 Task: Create a due date automation trigger when advanced on, 2 working days before a card is due add fields without custom field "Resume" set to a number greater than 1 and greater or equal to 10 is due at 11:00 AM.
Action: Mouse moved to (969, 70)
Screenshot: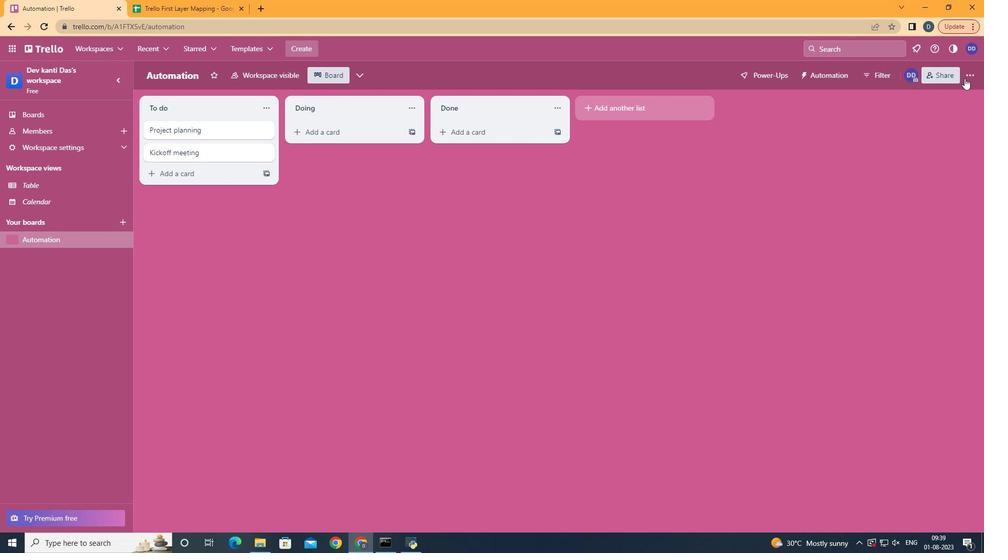 
Action: Mouse pressed left at (969, 70)
Screenshot: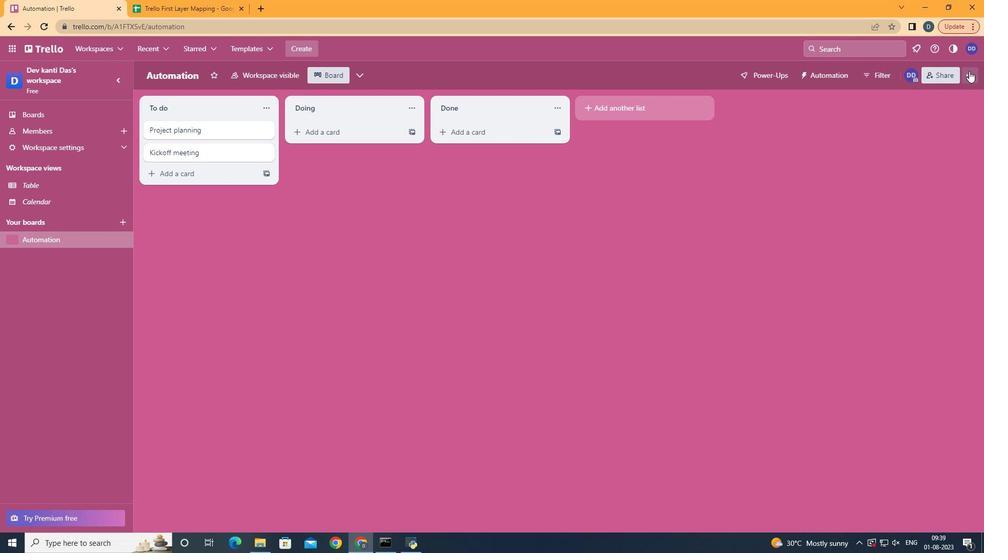 
Action: Mouse moved to (924, 209)
Screenshot: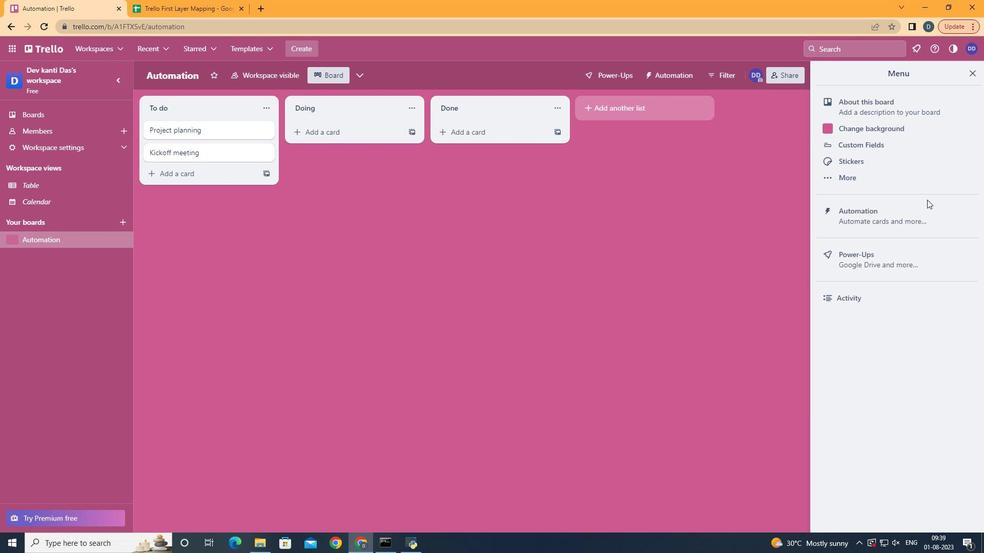 
Action: Mouse pressed left at (924, 209)
Screenshot: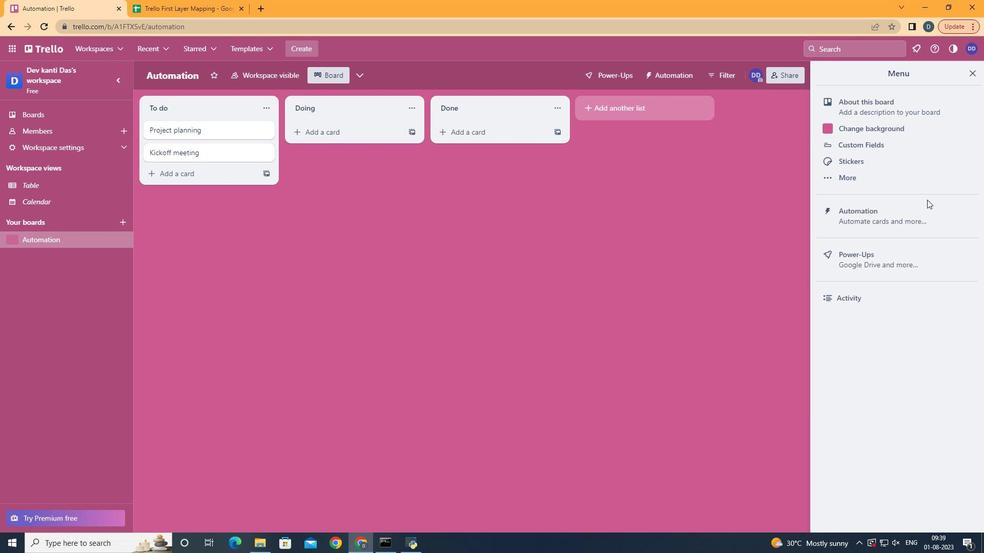 
Action: Mouse moved to (192, 206)
Screenshot: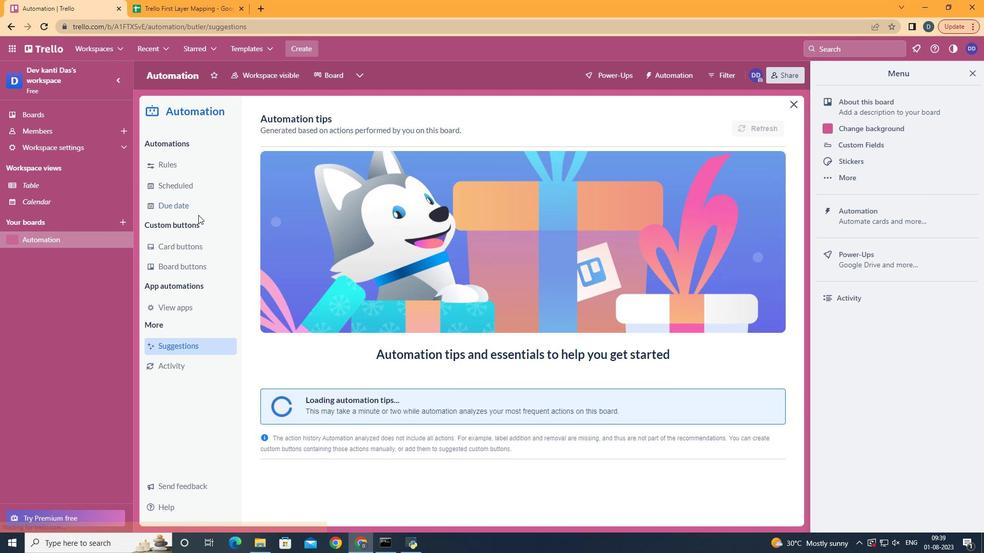 
Action: Mouse pressed left at (192, 206)
Screenshot: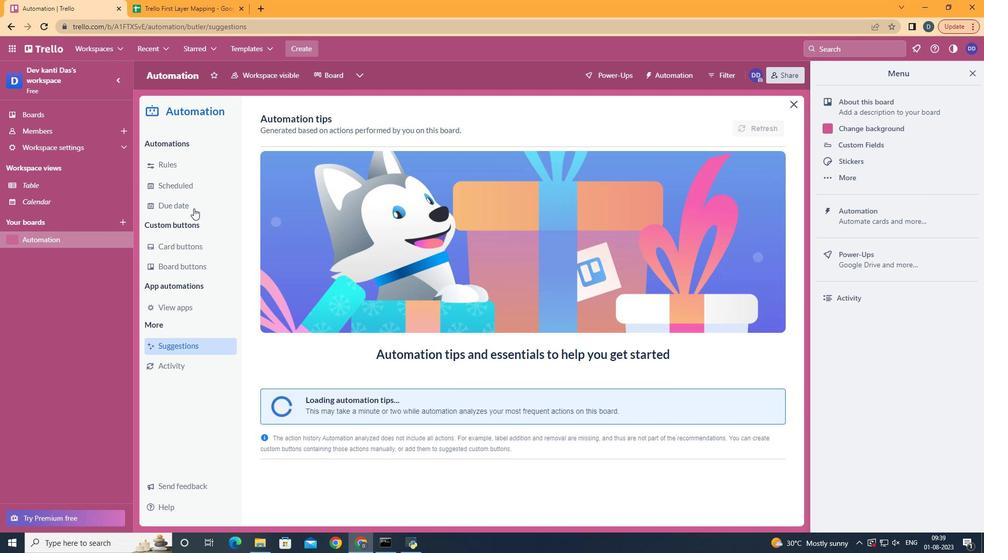 
Action: Mouse moved to (718, 124)
Screenshot: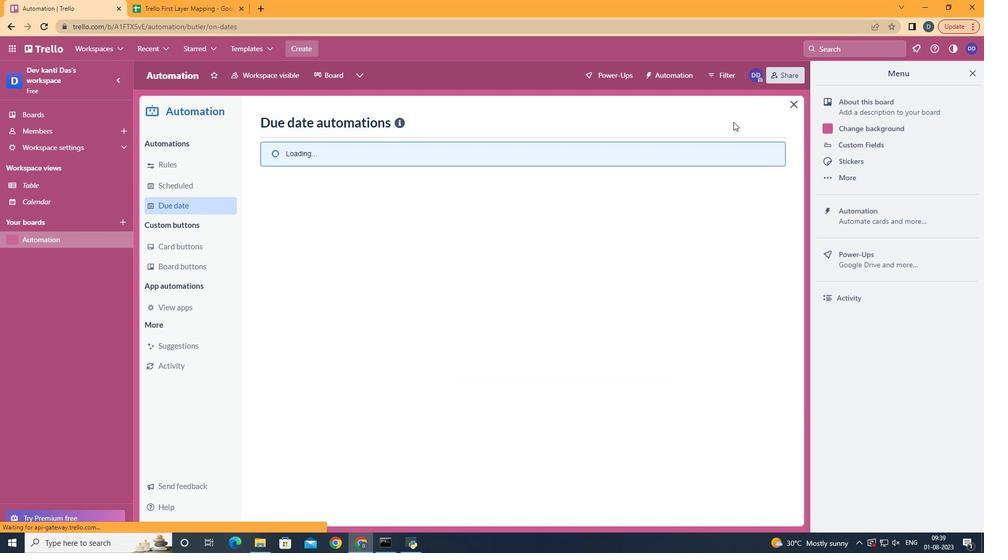 
Action: Mouse pressed left at (718, 124)
Screenshot: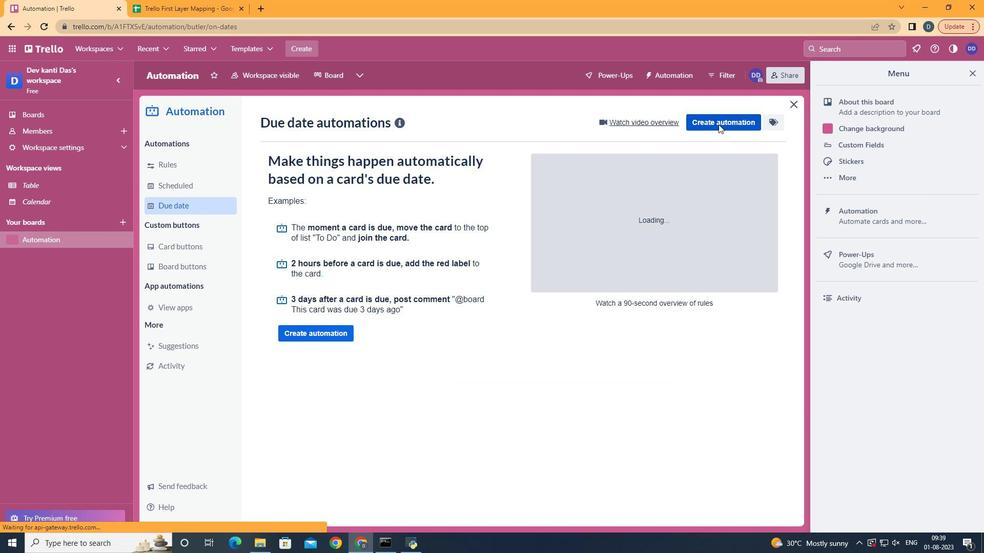 
Action: Mouse moved to (605, 213)
Screenshot: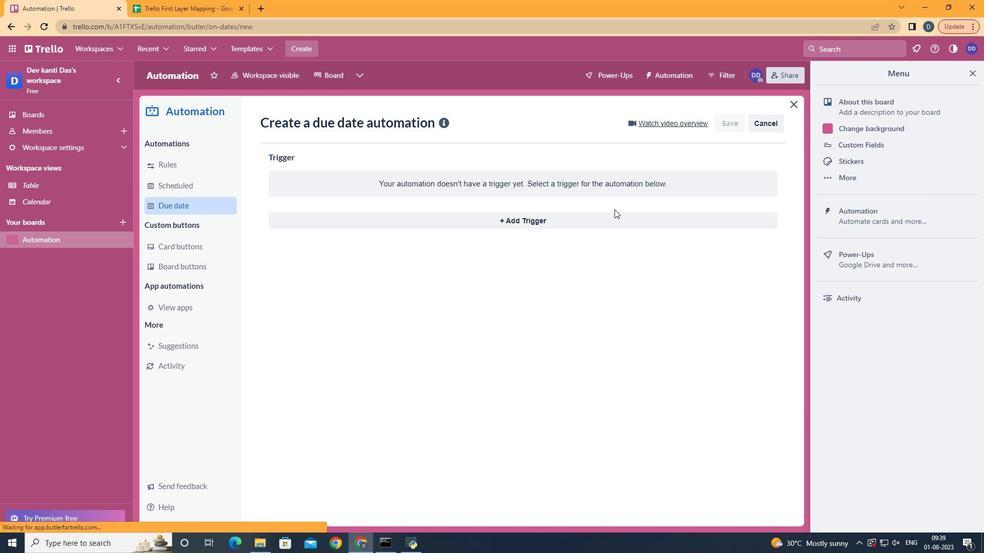 
Action: Mouse pressed left at (605, 213)
Screenshot: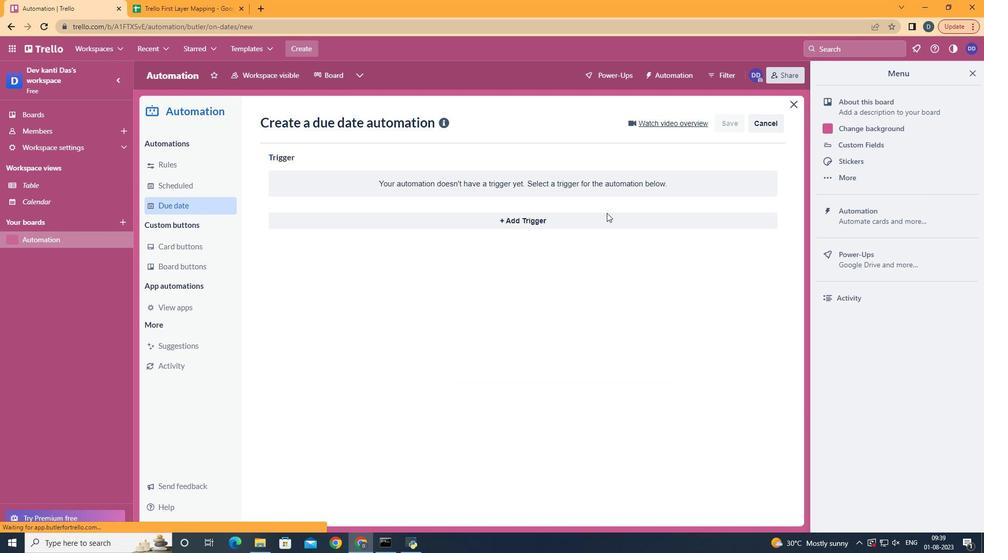 
Action: Mouse moved to (335, 416)
Screenshot: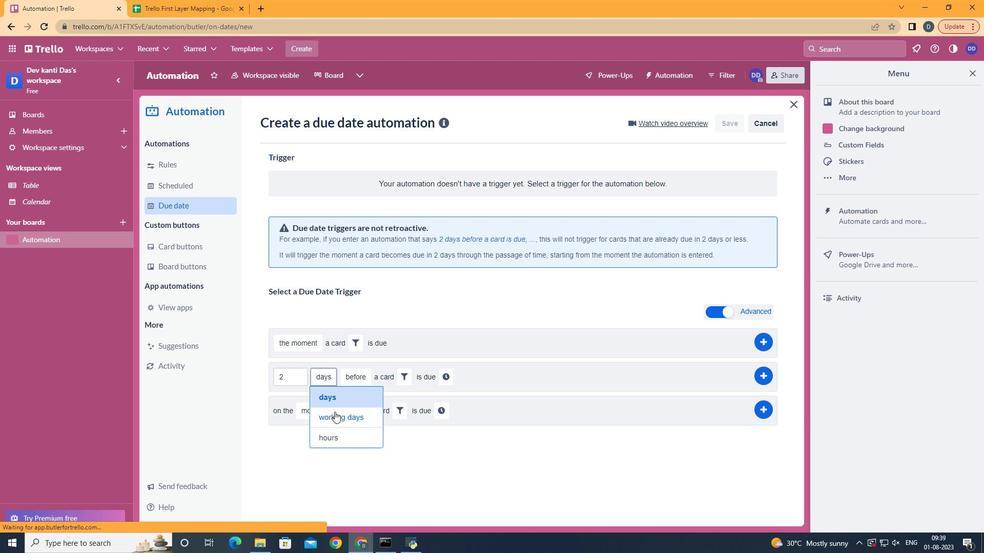 
Action: Mouse pressed left at (335, 416)
Screenshot: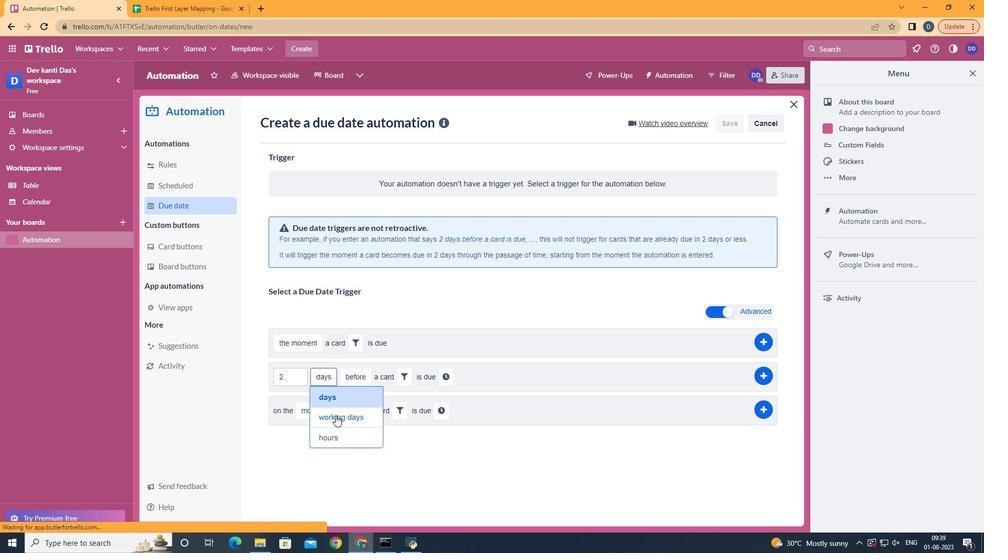
Action: Mouse moved to (421, 376)
Screenshot: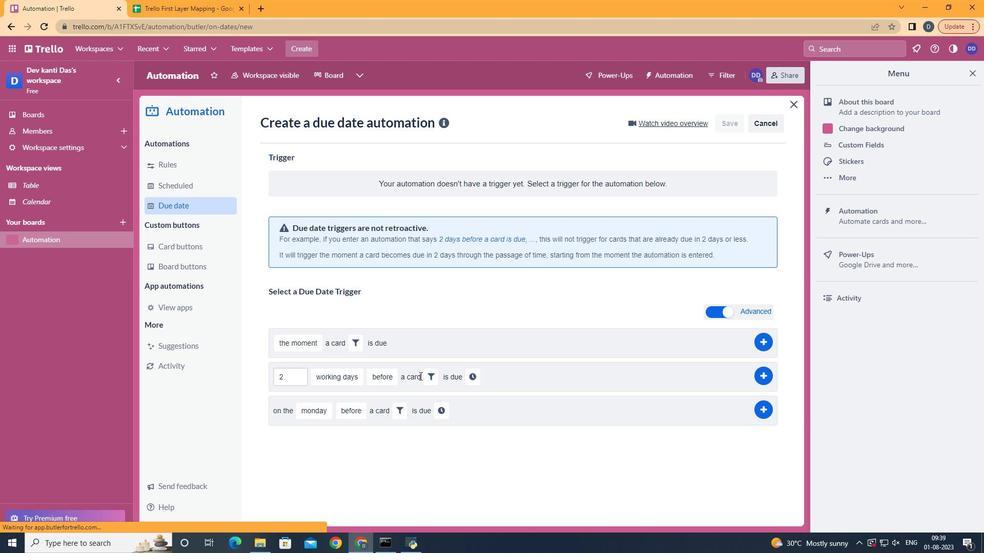 
Action: Mouse pressed left at (420, 376)
Screenshot: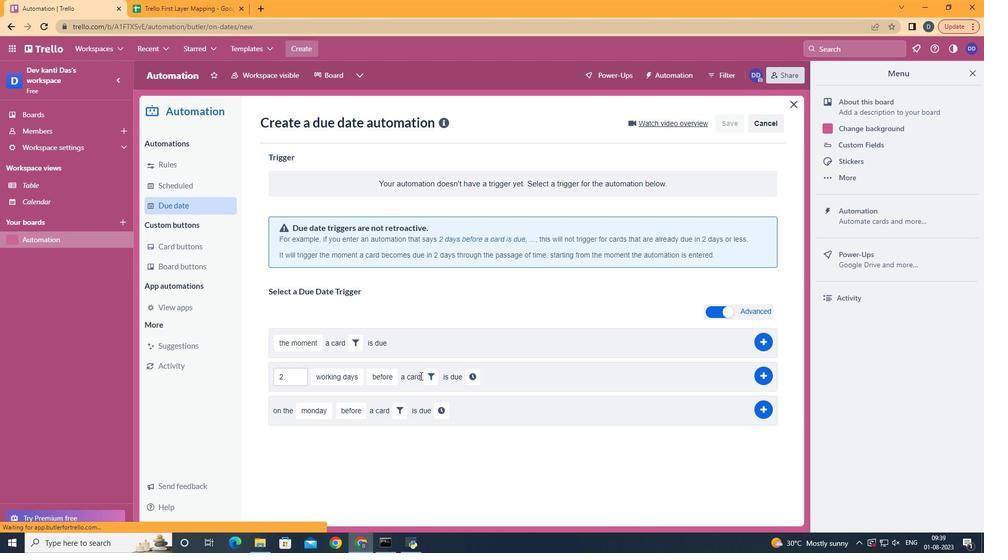 
Action: Mouse moved to (422, 377)
Screenshot: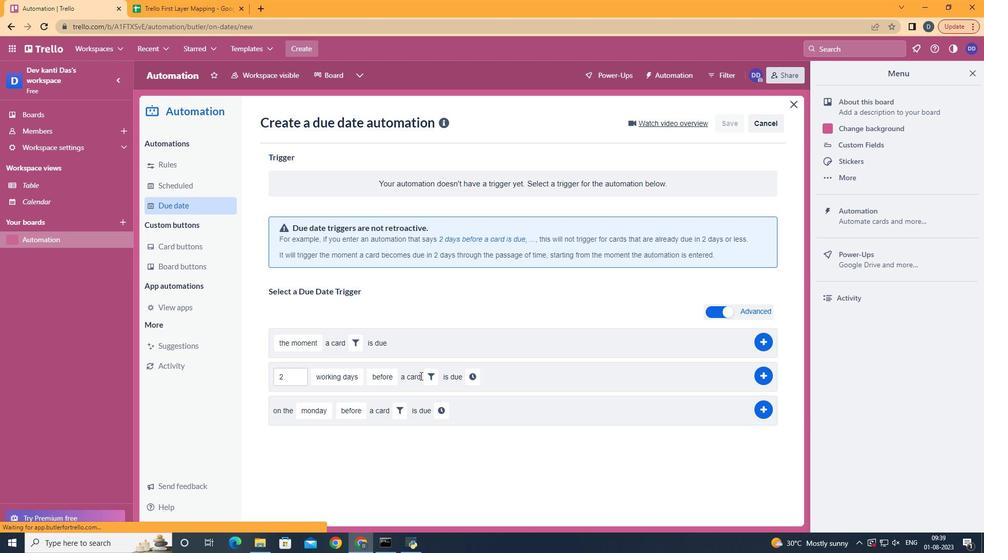 
Action: Mouse pressed left at (422, 377)
Screenshot: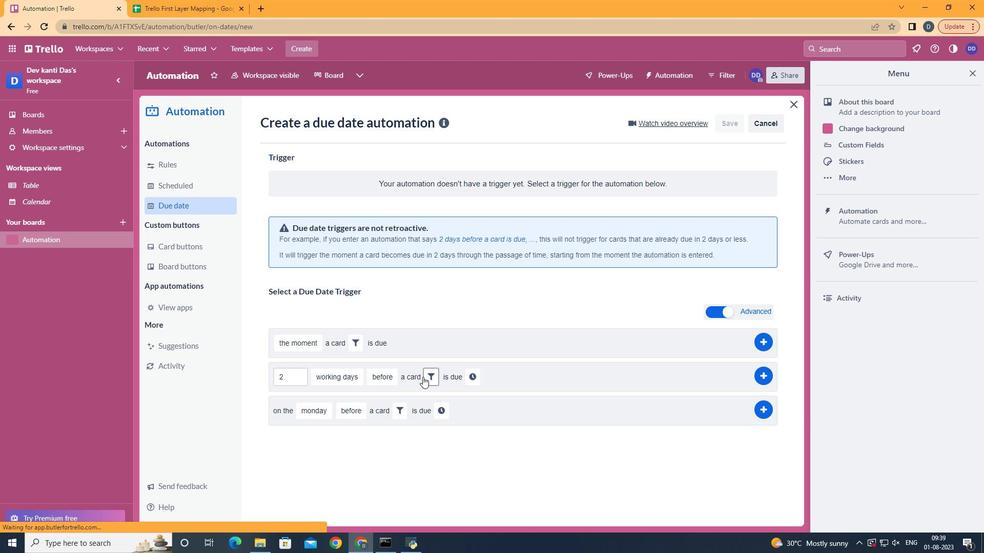 
Action: Mouse moved to (621, 422)
Screenshot: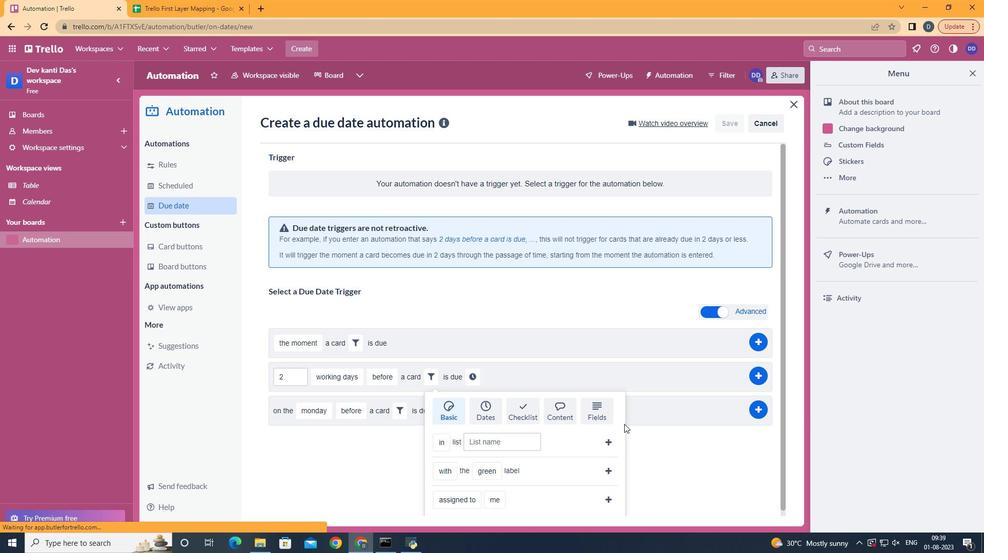 
Action: Mouse pressed left at (621, 422)
Screenshot: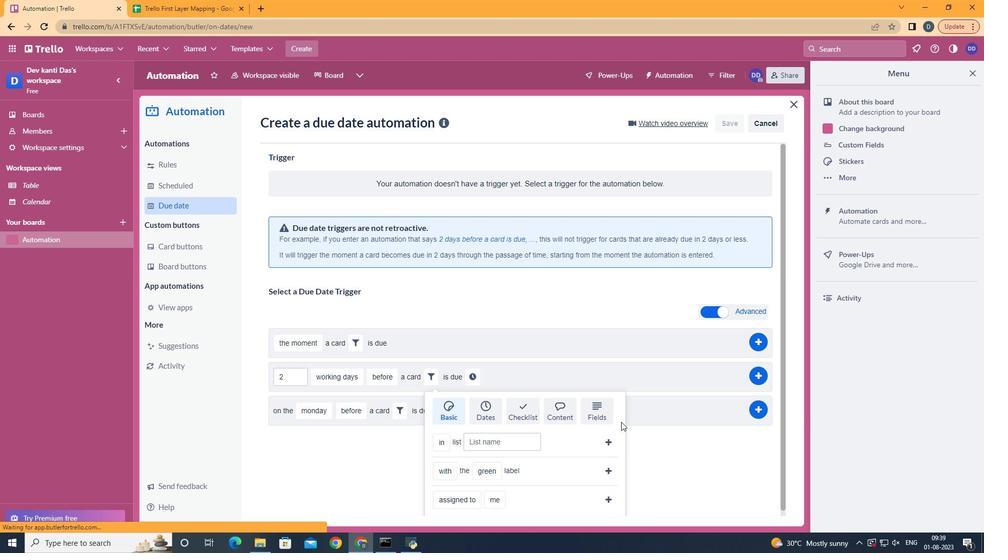 
Action: Mouse moved to (609, 417)
Screenshot: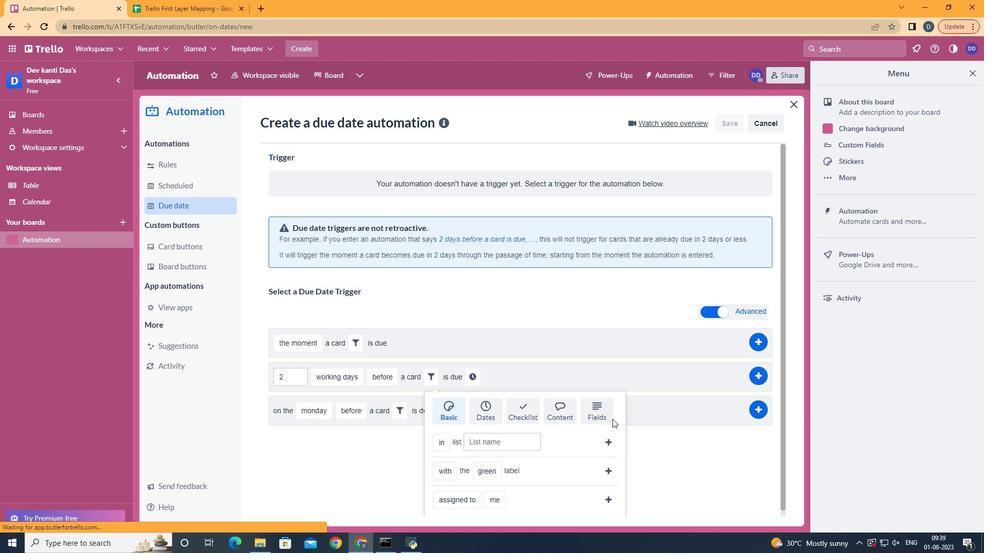 
Action: Mouse pressed left at (609, 417)
Screenshot: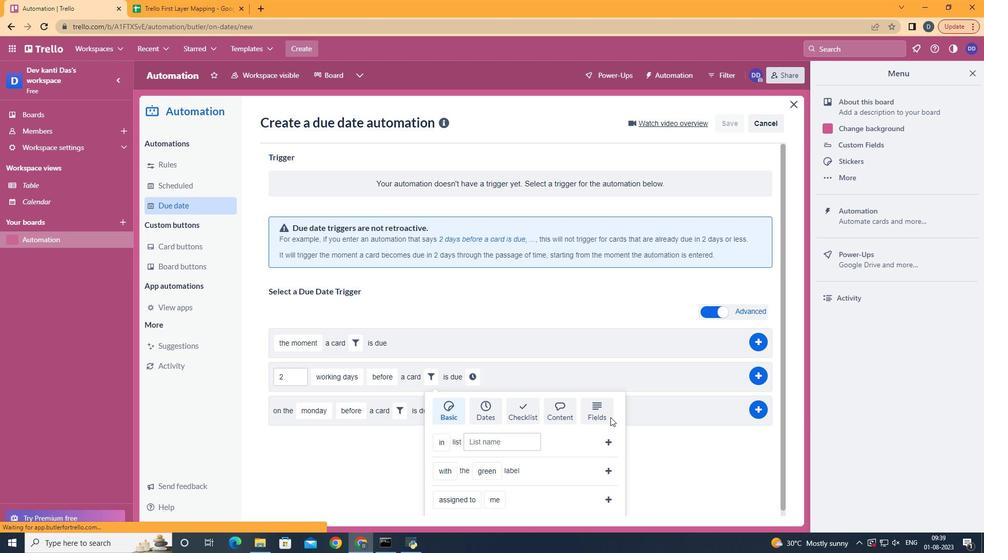 
Action: Mouse moved to (608, 416)
Screenshot: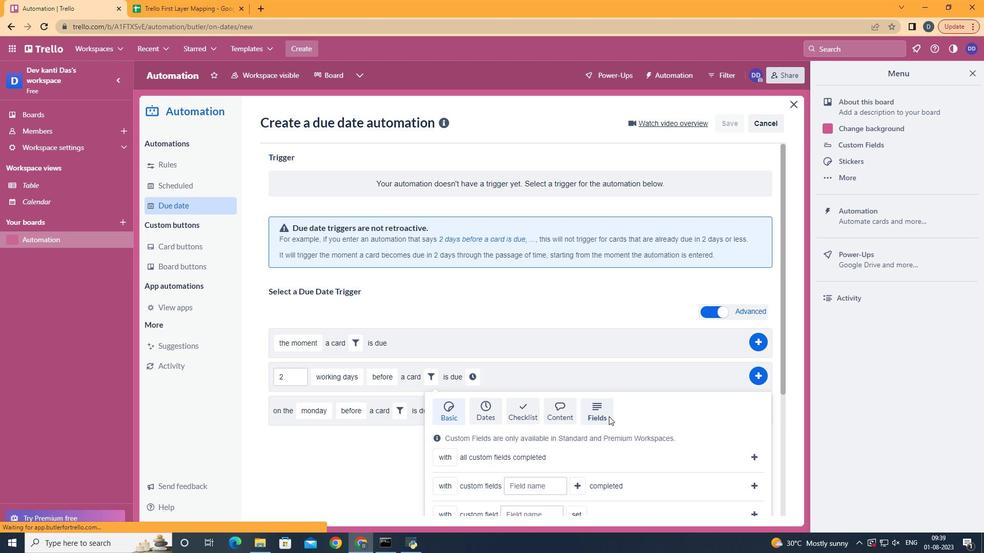
Action: Mouse scrolled (608, 415) with delta (0, 0)
Screenshot: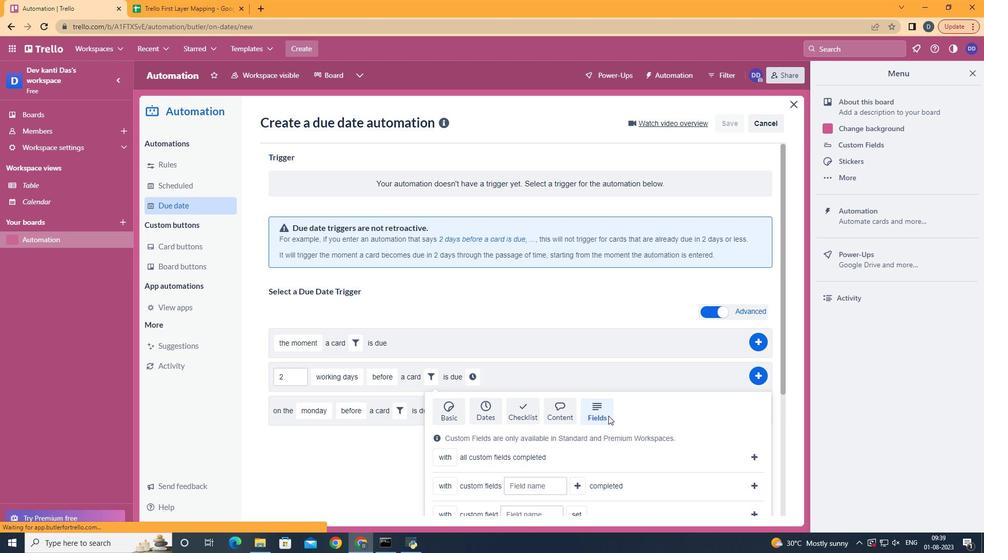 
Action: Mouse scrolled (608, 415) with delta (0, 0)
Screenshot: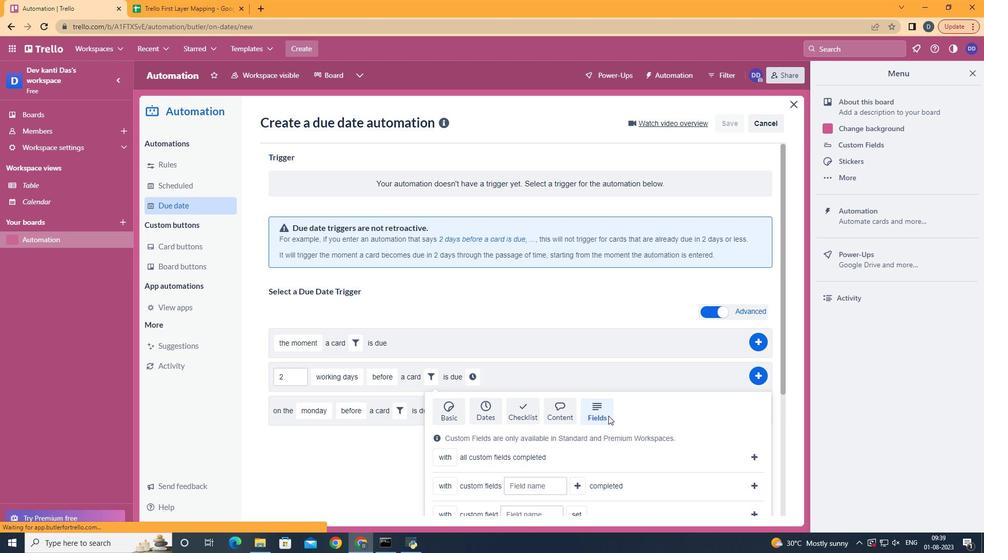 
Action: Mouse scrolled (608, 415) with delta (0, 0)
Screenshot: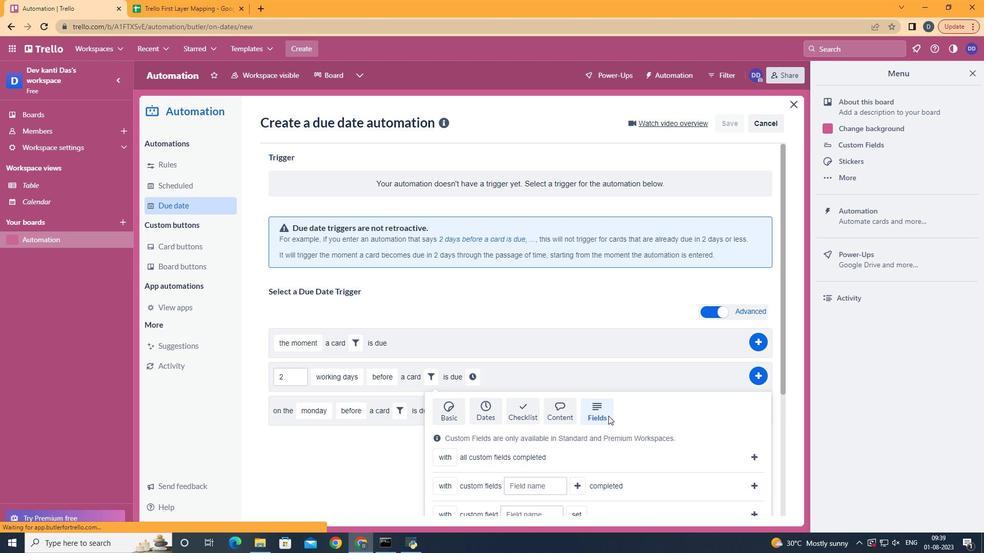 
Action: Mouse scrolled (608, 415) with delta (0, 0)
Screenshot: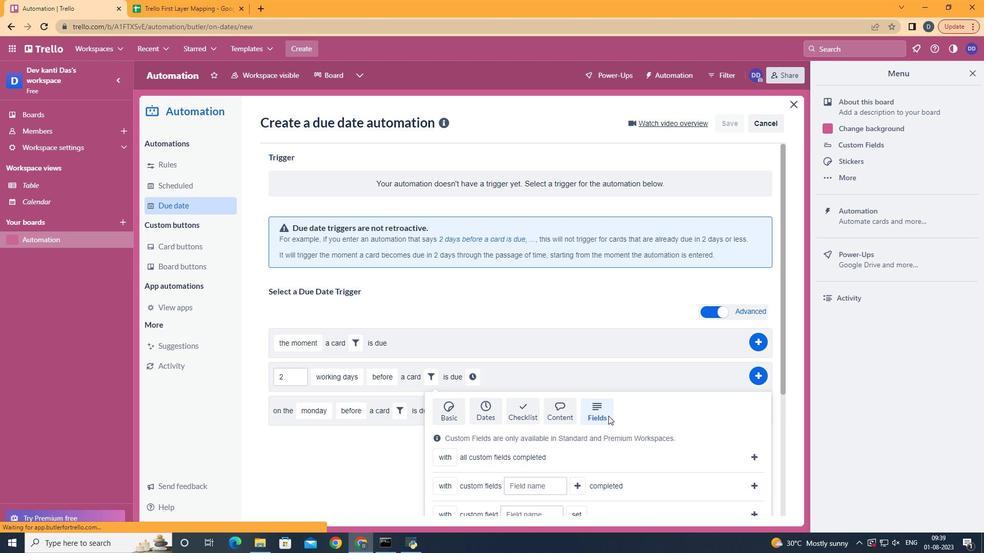 
Action: Mouse scrolled (608, 415) with delta (0, 0)
Screenshot: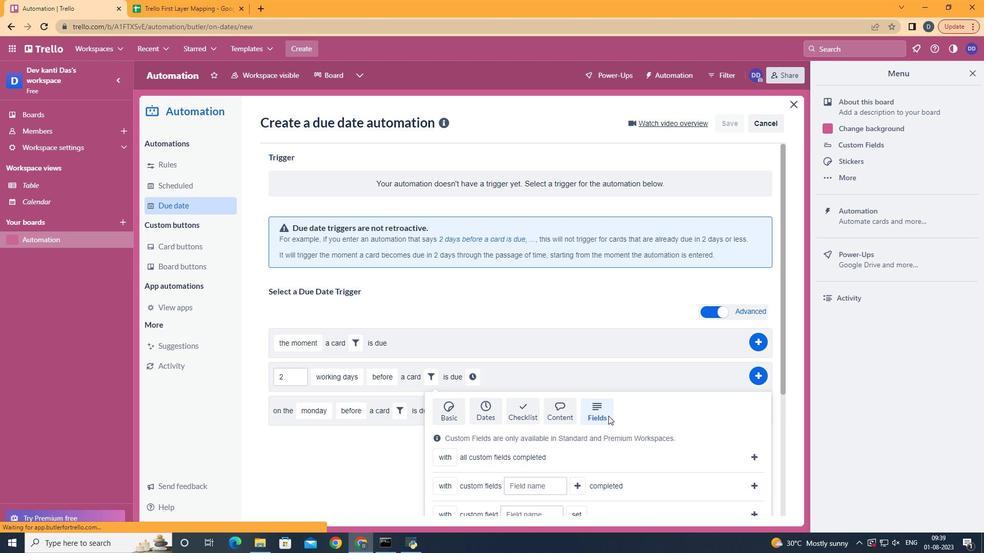 
Action: Mouse scrolled (608, 415) with delta (0, 0)
Screenshot: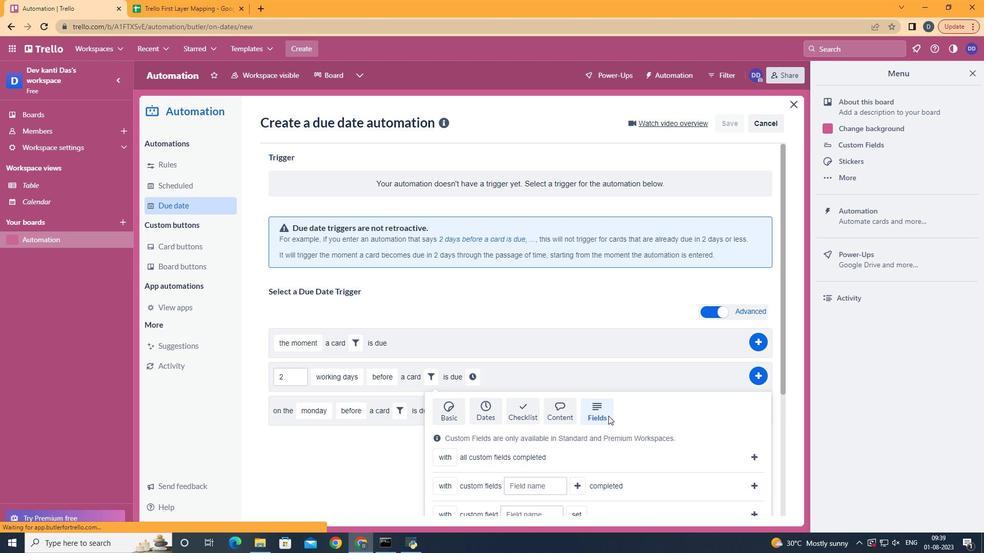 
Action: Mouse scrolled (608, 415) with delta (0, 0)
Screenshot: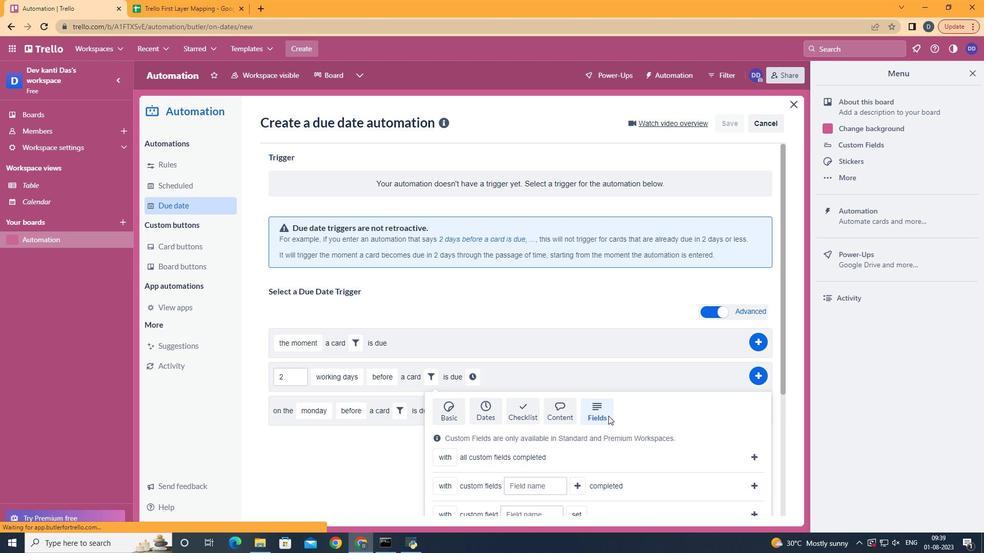 
Action: Mouse moved to (458, 465)
Screenshot: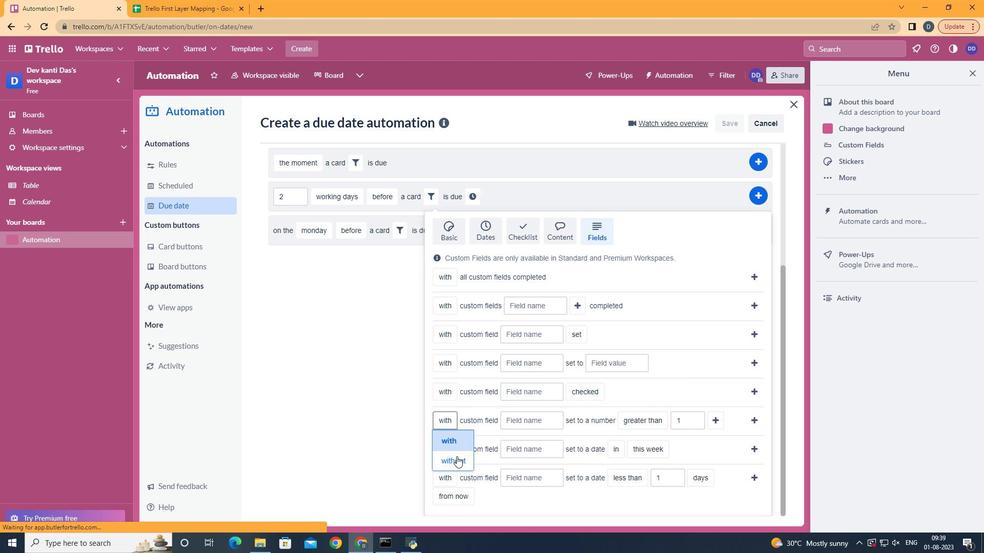 
Action: Mouse pressed left at (458, 465)
Screenshot: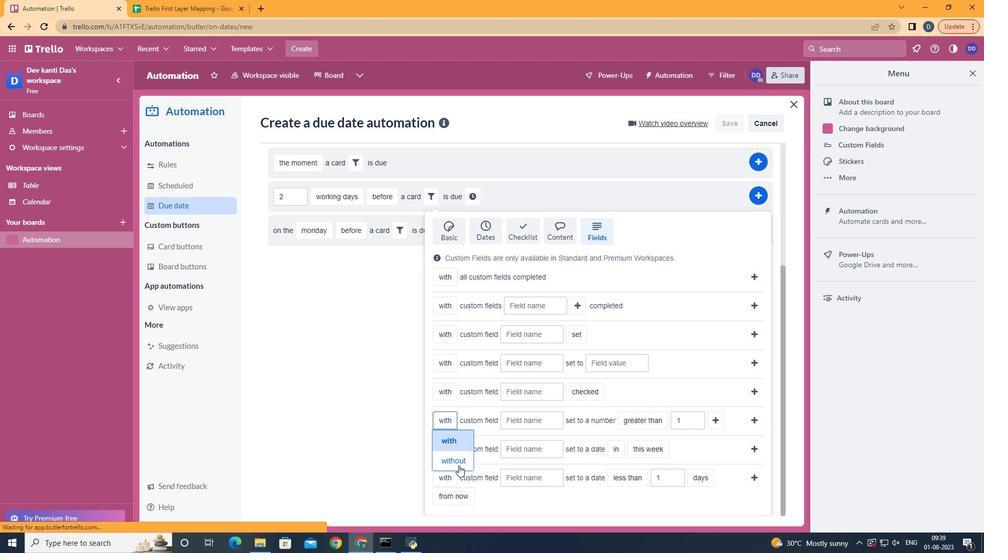 
Action: Mouse moved to (556, 417)
Screenshot: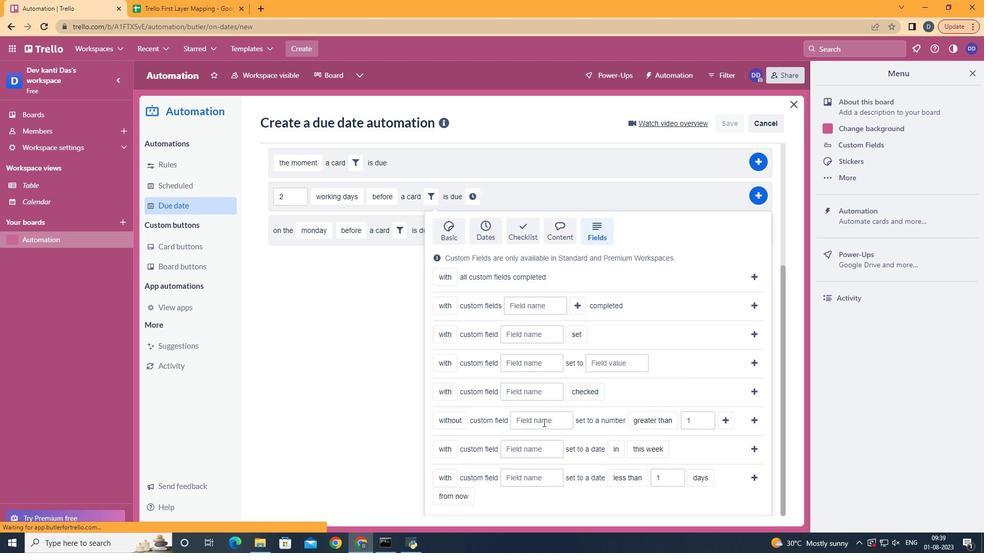
Action: Mouse pressed left at (556, 417)
Screenshot: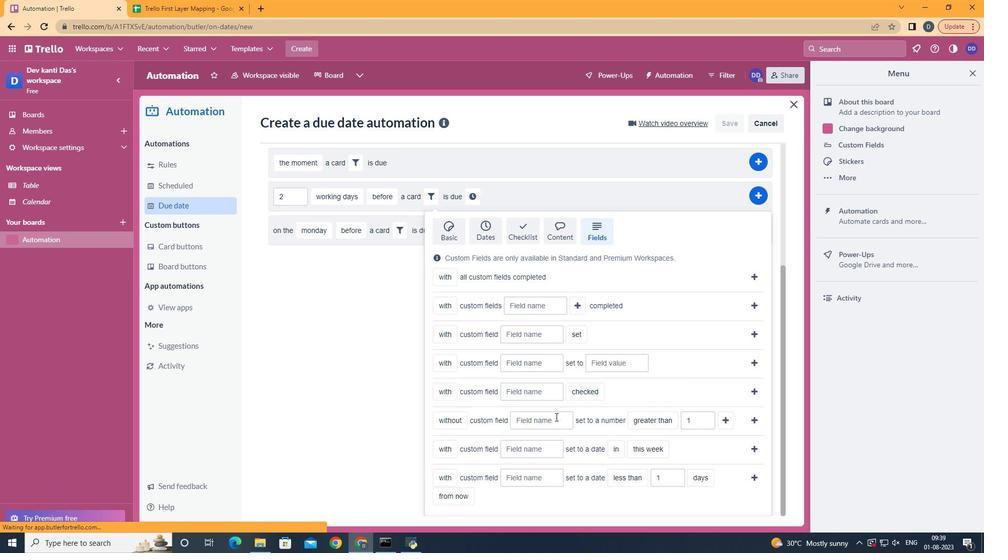 
Action: Mouse moved to (557, 417)
Screenshot: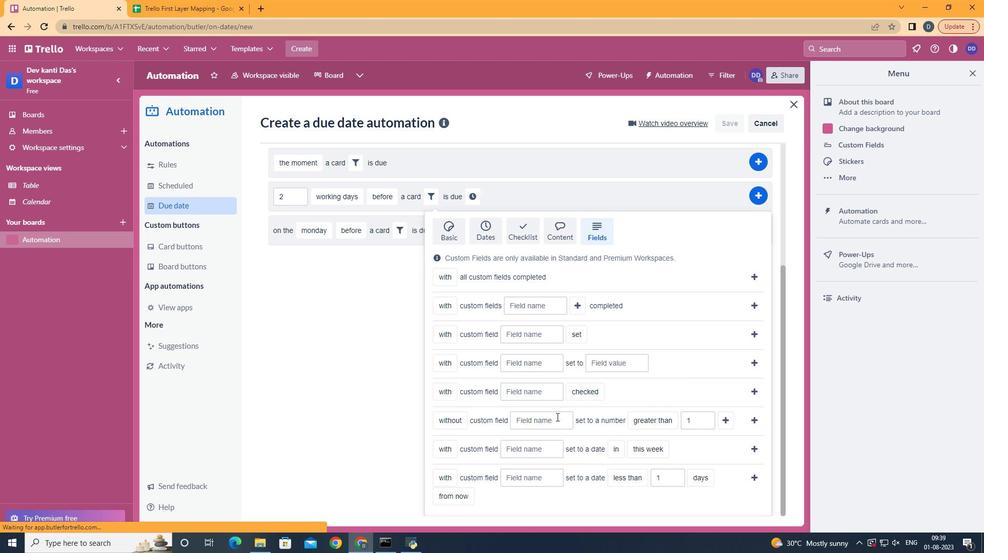 
Action: Key pressed <Key.shift>Resume
Screenshot: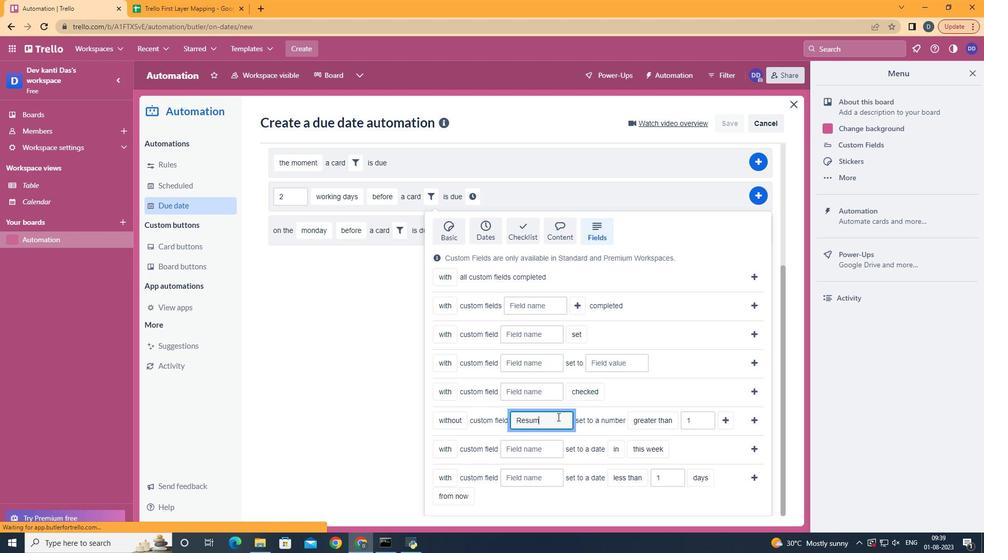 
Action: Mouse moved to (653, 444)
Screenshot: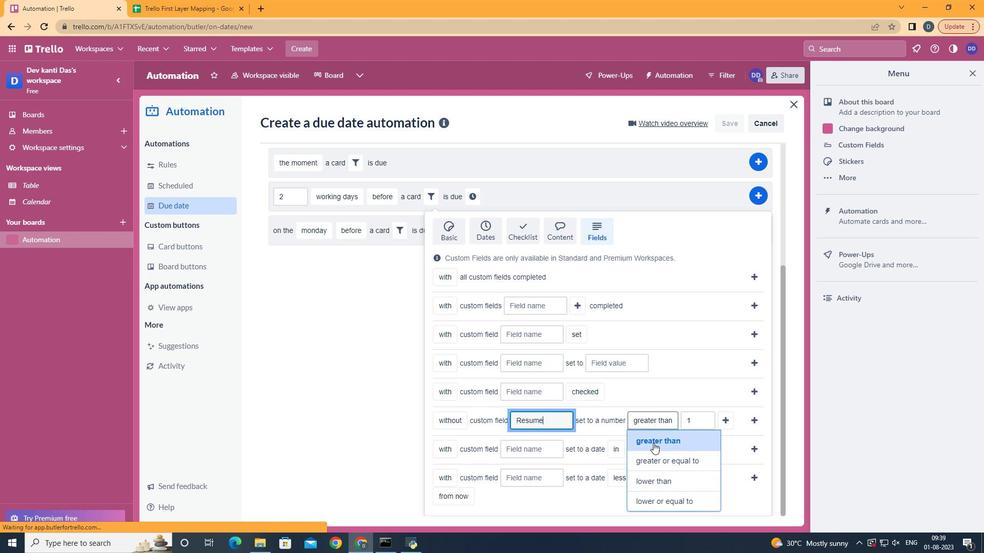 
Action: Mouse pressed left at (653, 444)
Screenshot: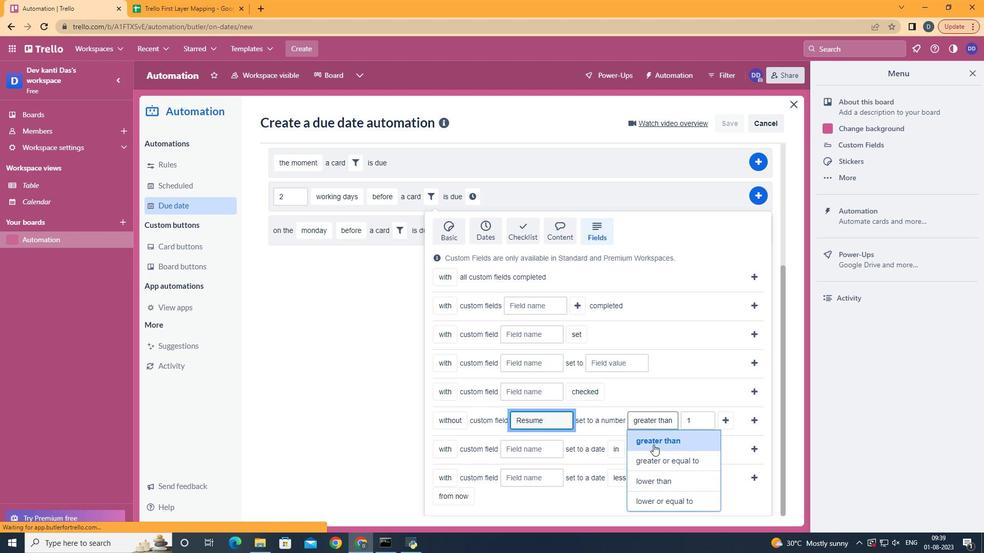 
Action: Mouse moved to (729, 421)
Screenshot: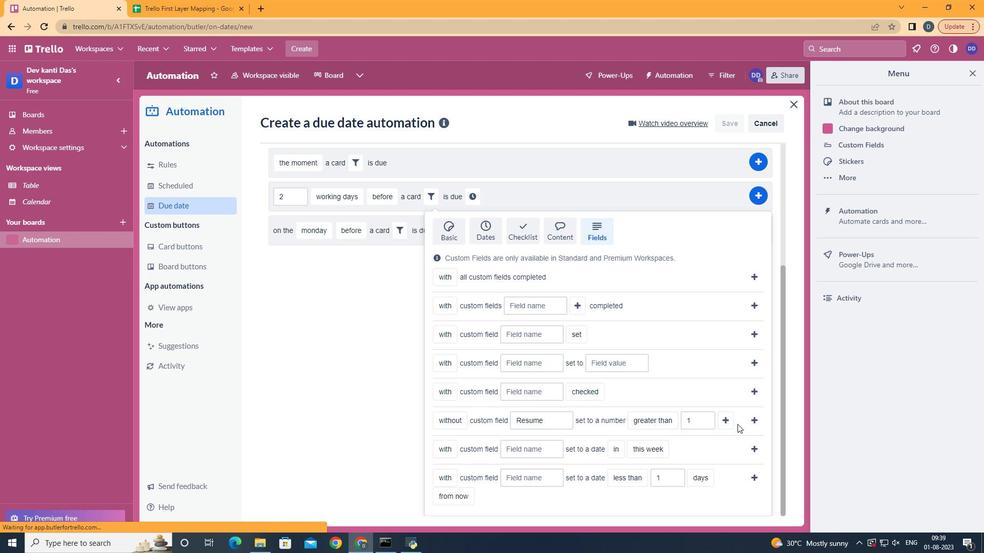 
Action: Mouse pressed left at (729, 421)
Screenshot: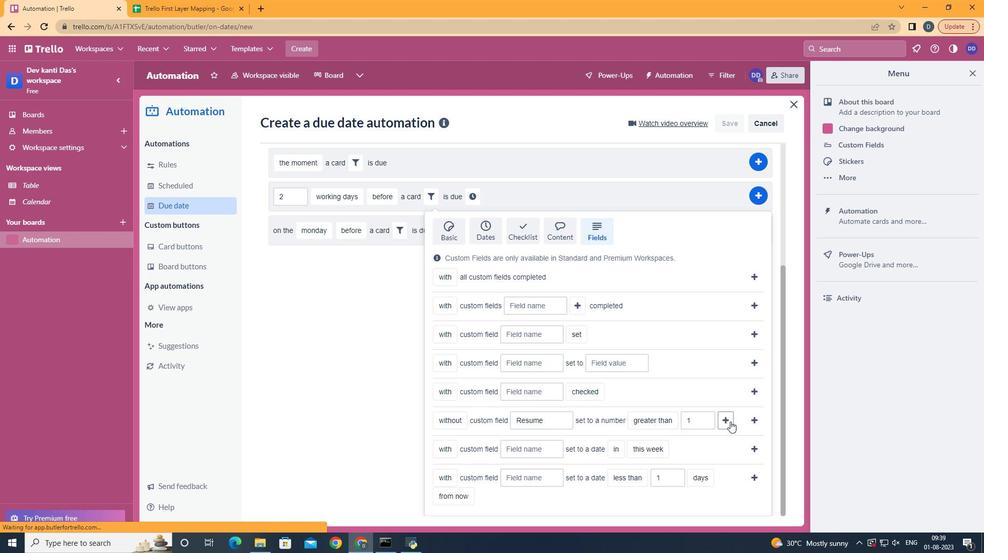 
Action: Mouse moved to (489, 424)
Screenshot: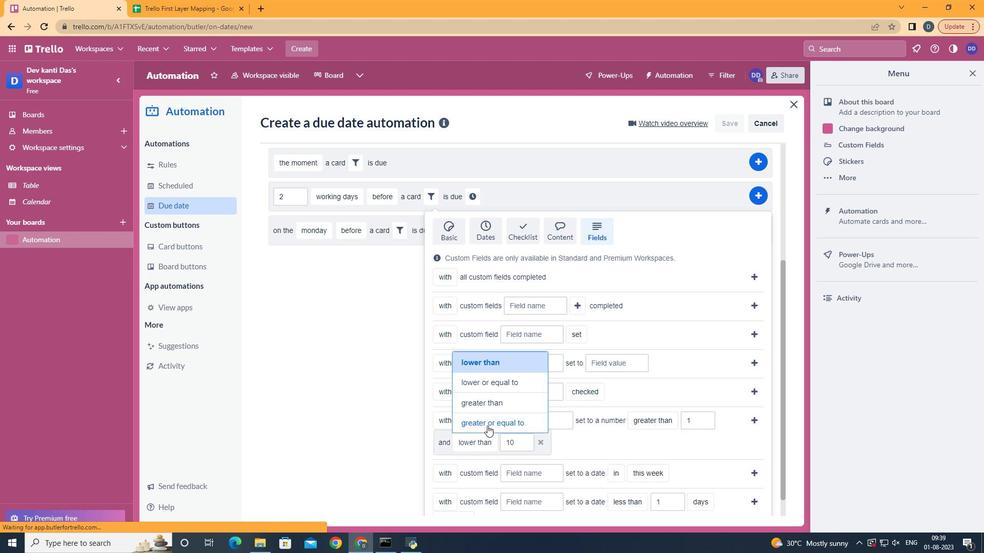 
Action: Mouse pressed left at (489, 424)
Screenshot: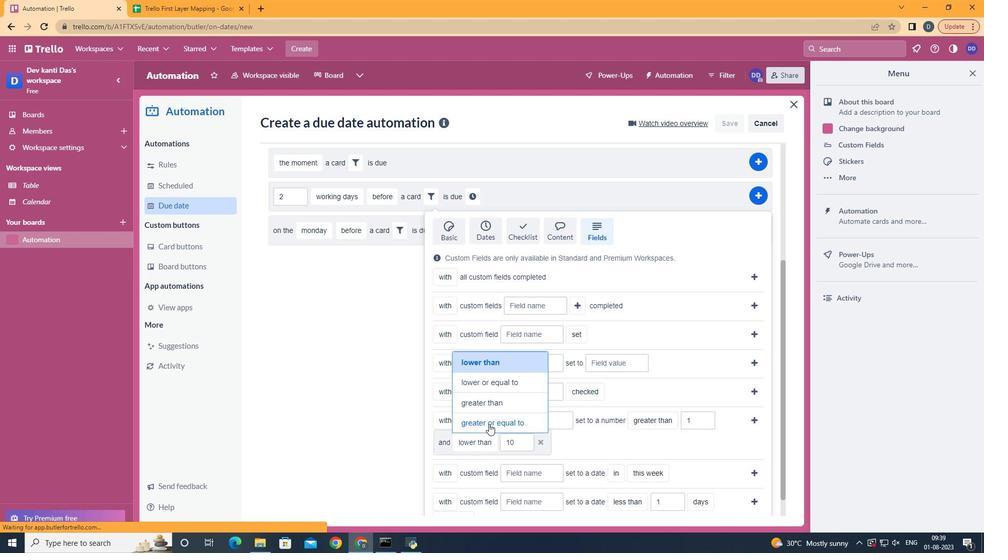 
Action: Mouse moved to (750, 422)
Screenshot: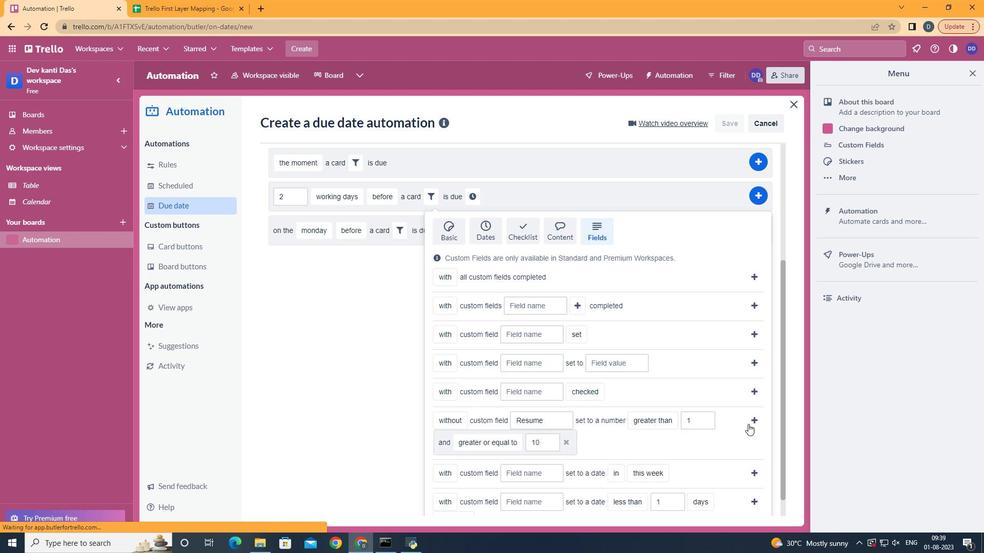 
Action: Mouse pressed left at (750, 422)
Screenshot: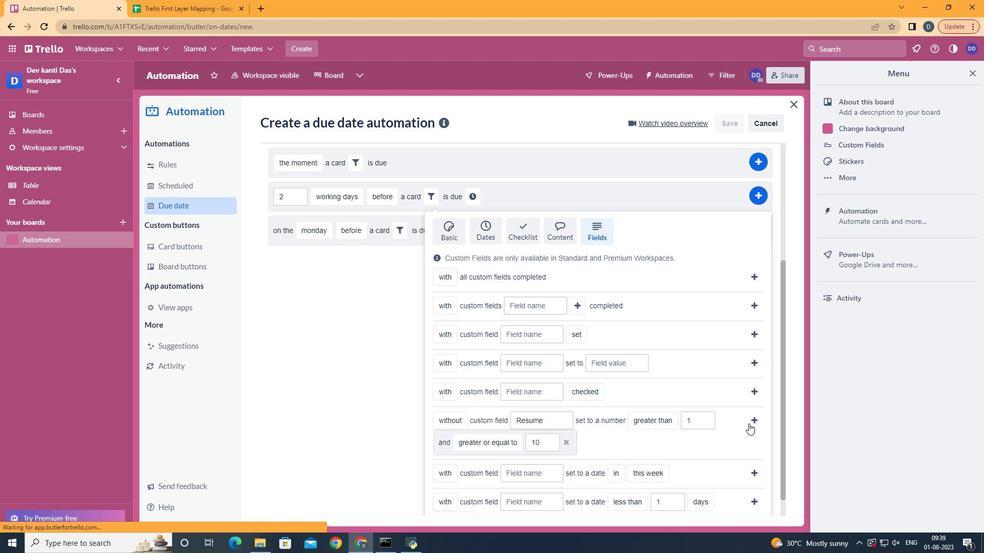
Action: Mouse moved to (305, 395)
Screenshot: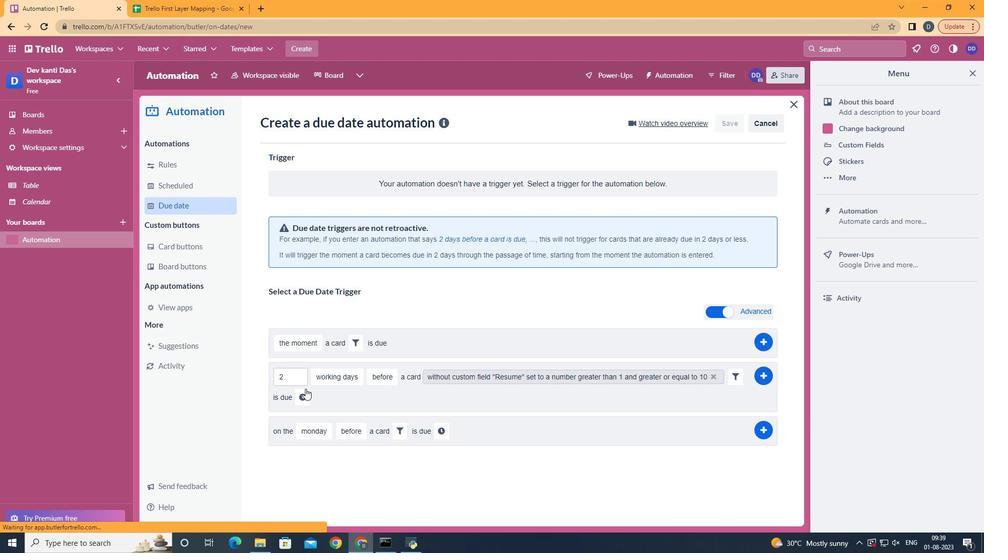 
Action: Mouse pressed left at (305, 395)
Screenshot: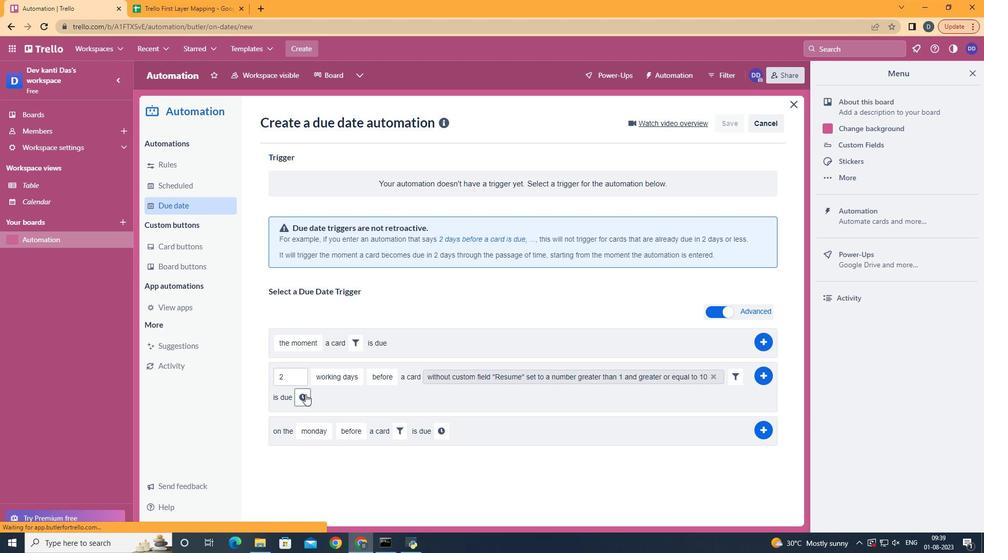 
Action: Mouse moved to (332, 392)
Screenshot: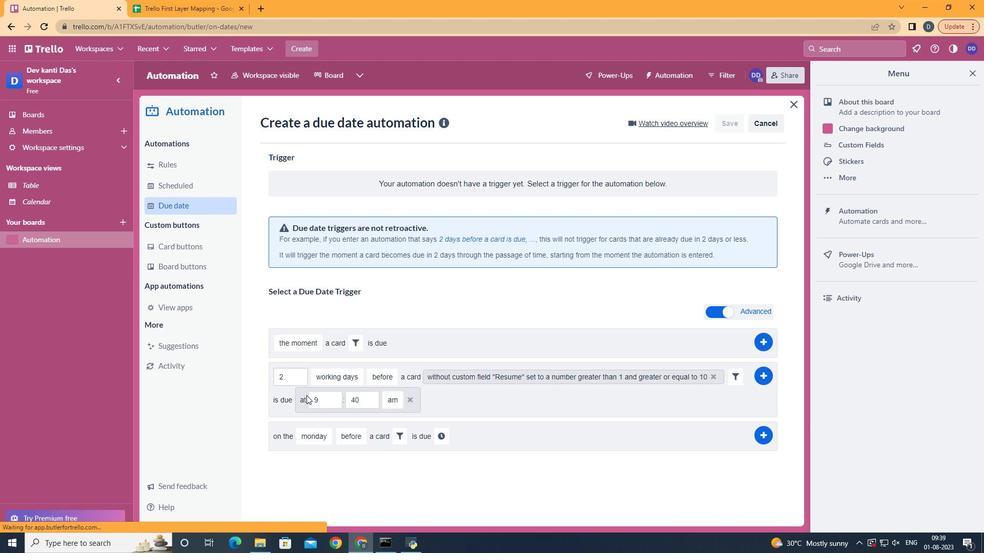 
Action: Mouse pressed left at (332, 392)
Screenshot: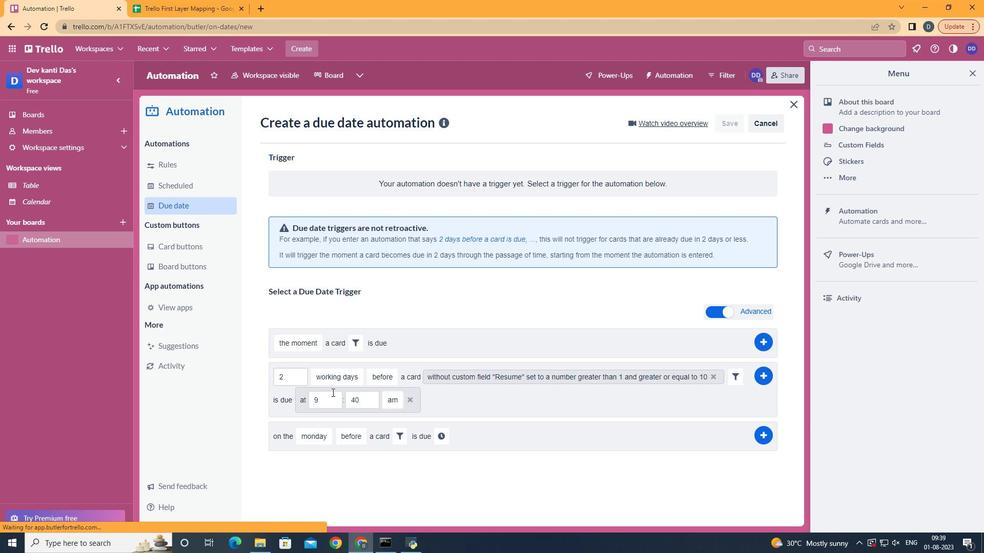 
Action: Key pressed <Key.backspace>11
Screenshot: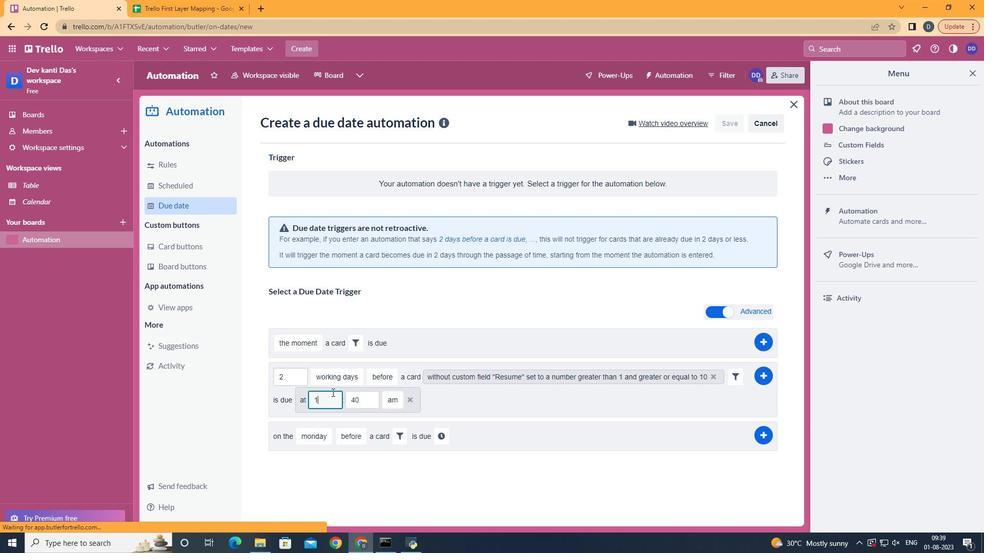 
Action: Mouse moved to (369, 405)
Screenshot: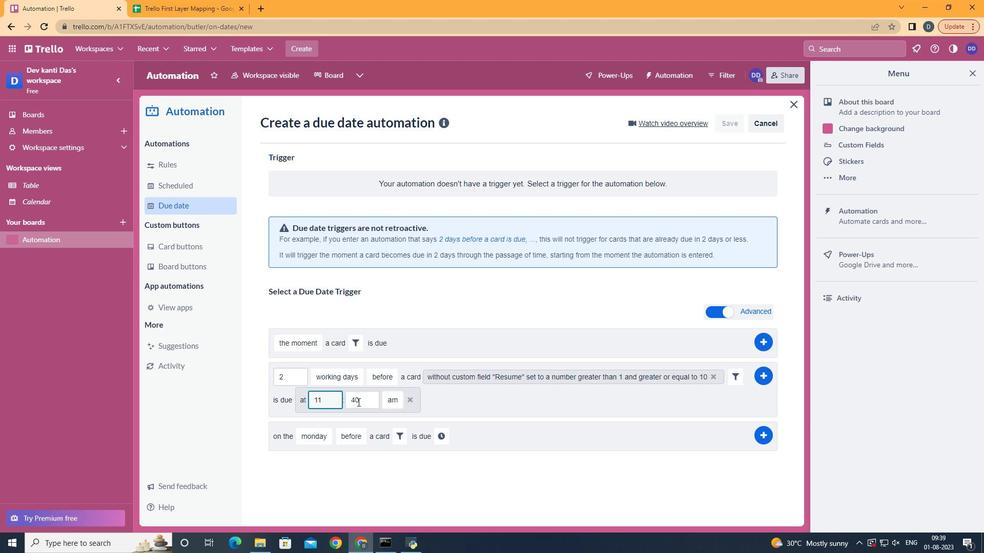 
Action: Mouse pressed left at (369, 405)
Screenshot: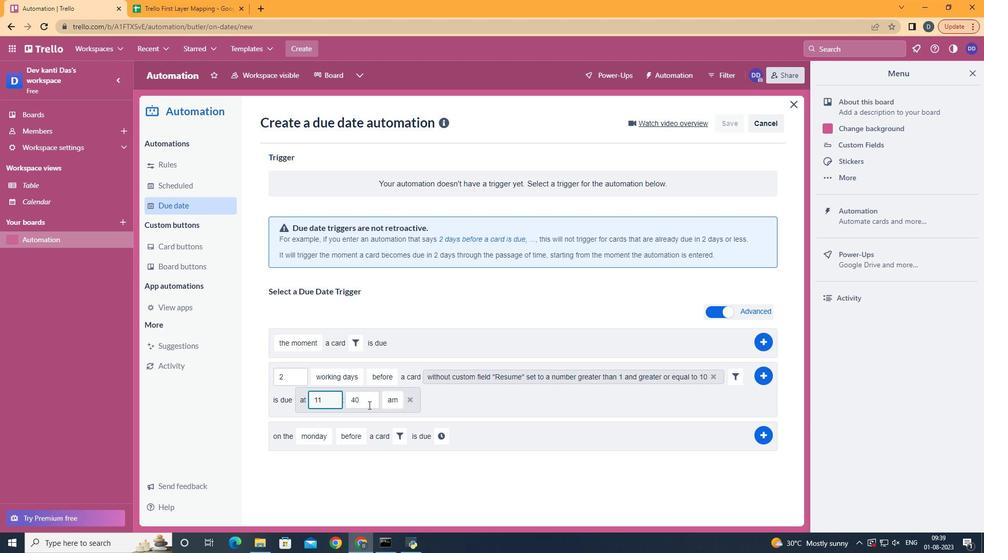 
Action: Mouse moved to (369, 405)
Screenshot: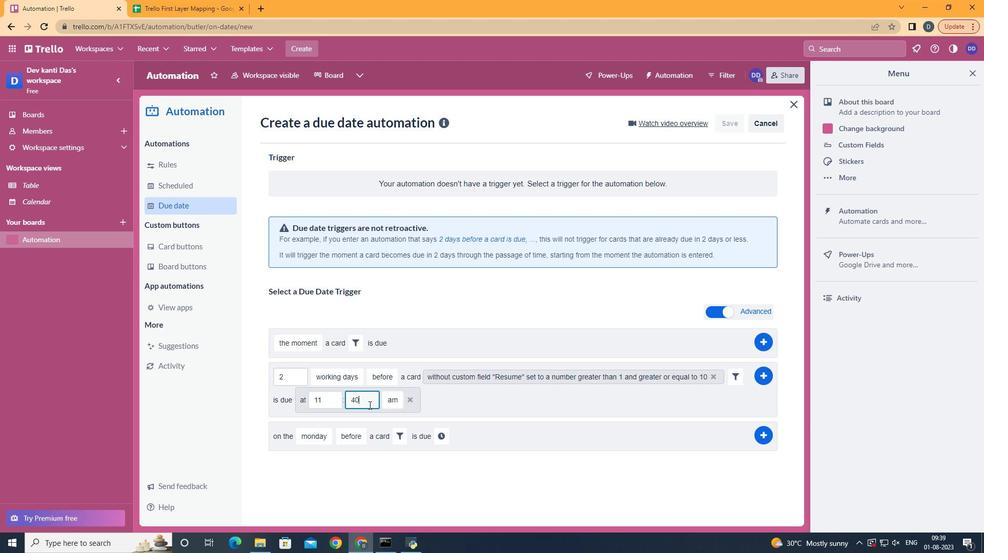 
Action: Key pressed <Key.backspace><Key.backspace>00
Screenshot: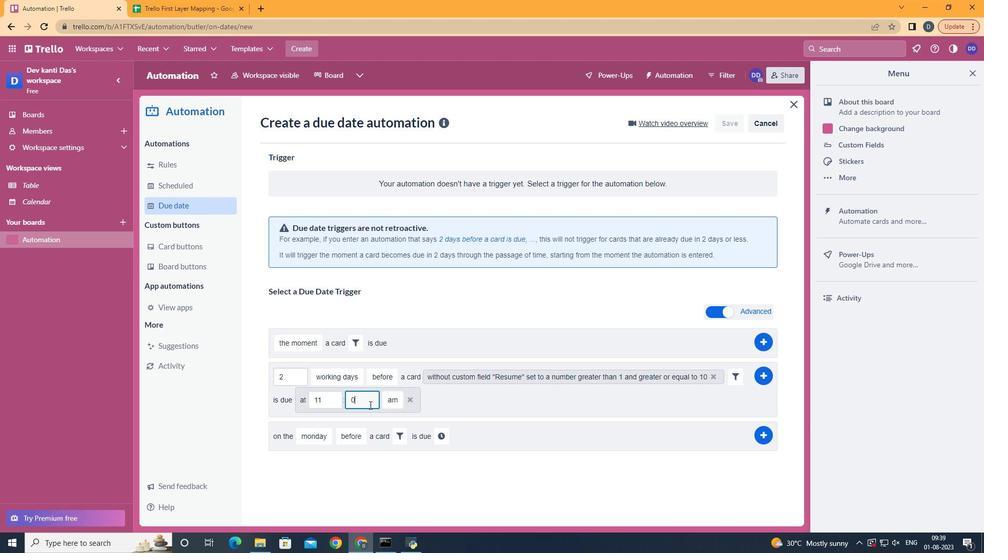
Action: Mouse moved to (756, 380)
Screenshot: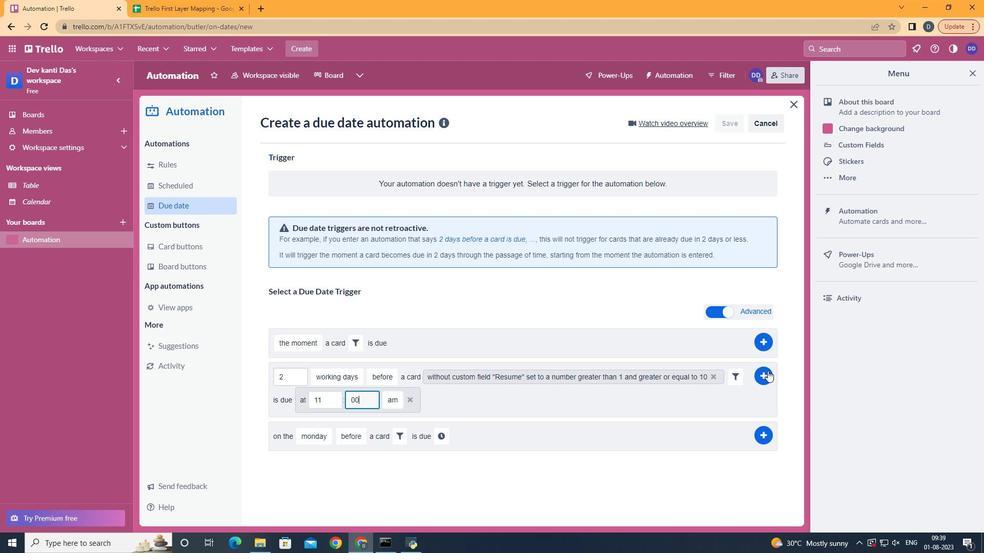 
Action: Mouse pressed left at (756, 380)
Screenshot: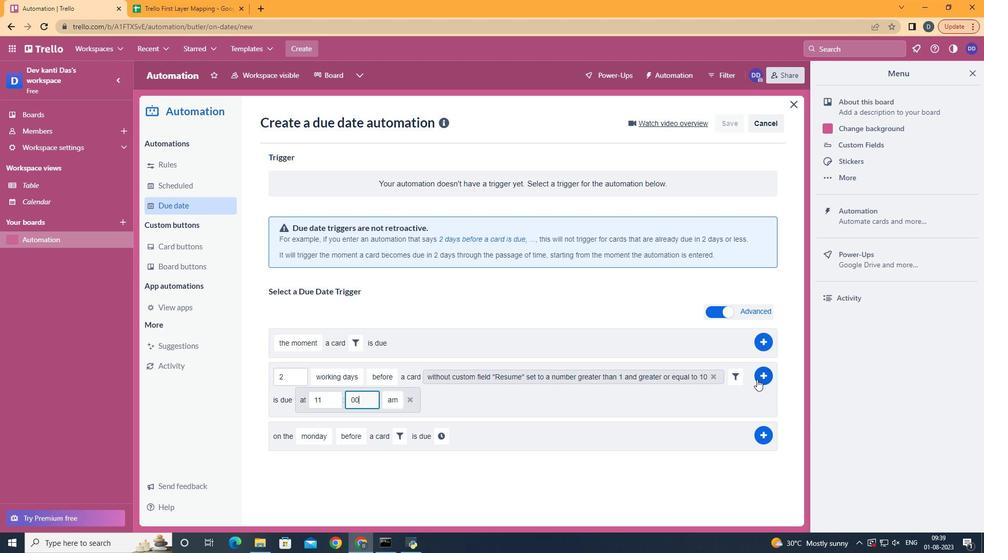 
Action: Mouse moved to (399, 248)
Screenshot: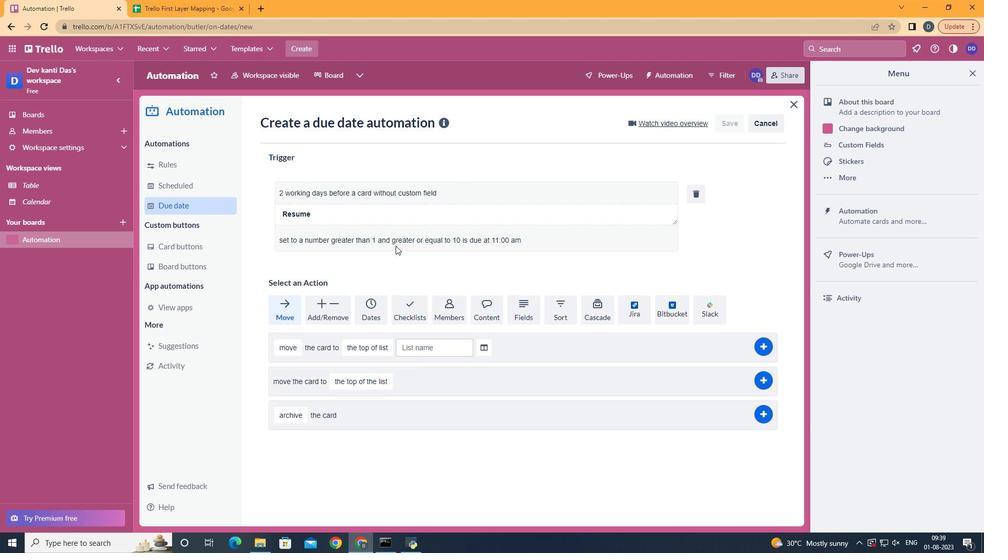 
